 Task: Create a due date automation trigger when advanced on, on the tuesday of the week before a card is due add fields without custom field "Resume" set to a date not in this month at 11:00 AM.
Action: Mouse moved to (1001, 87)
Screenshot: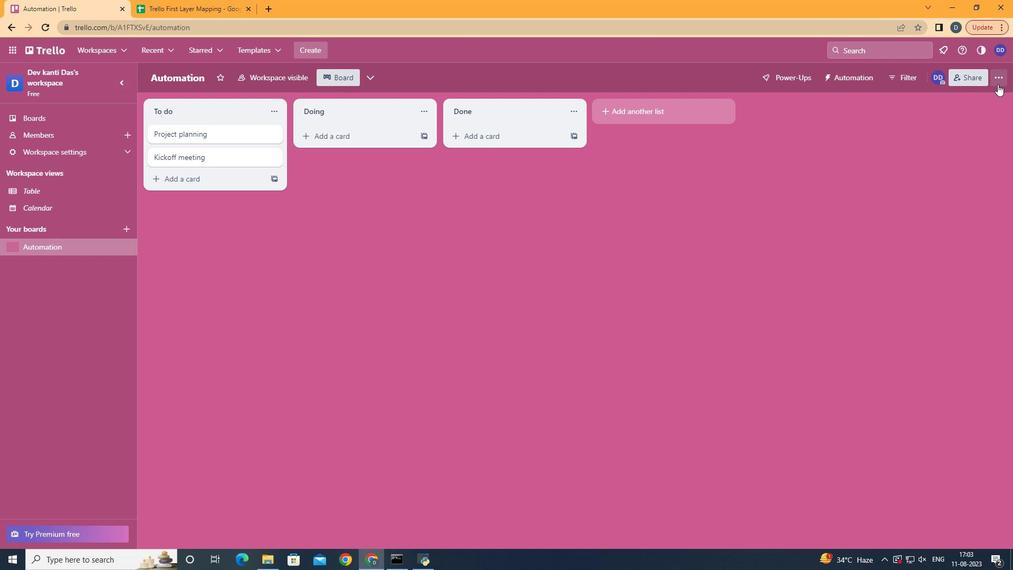 
Action: Mouse pressed left at (1001, 87)
Screenshot: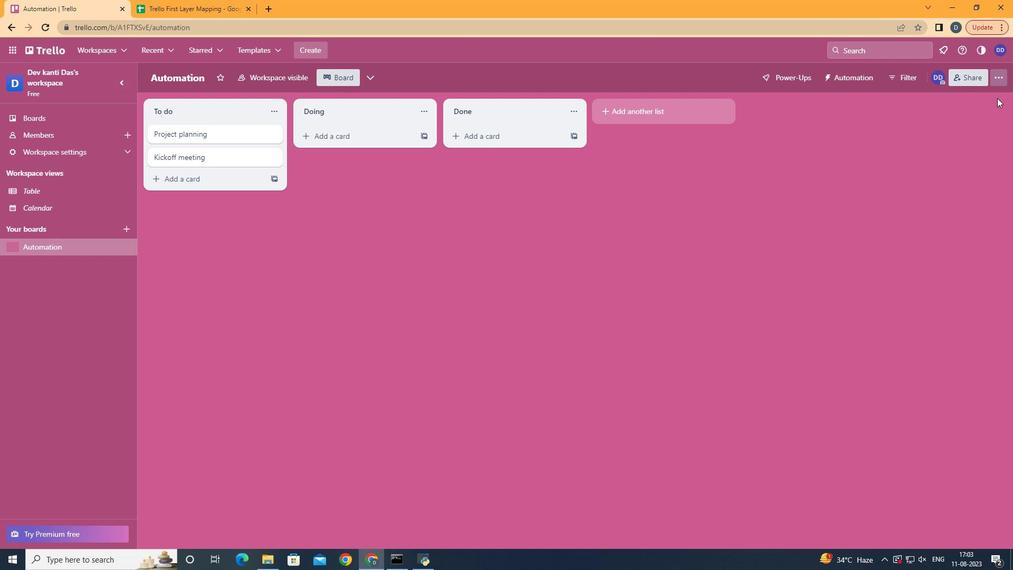 
Action: Mouse moved to (955, 218)
Screenshot: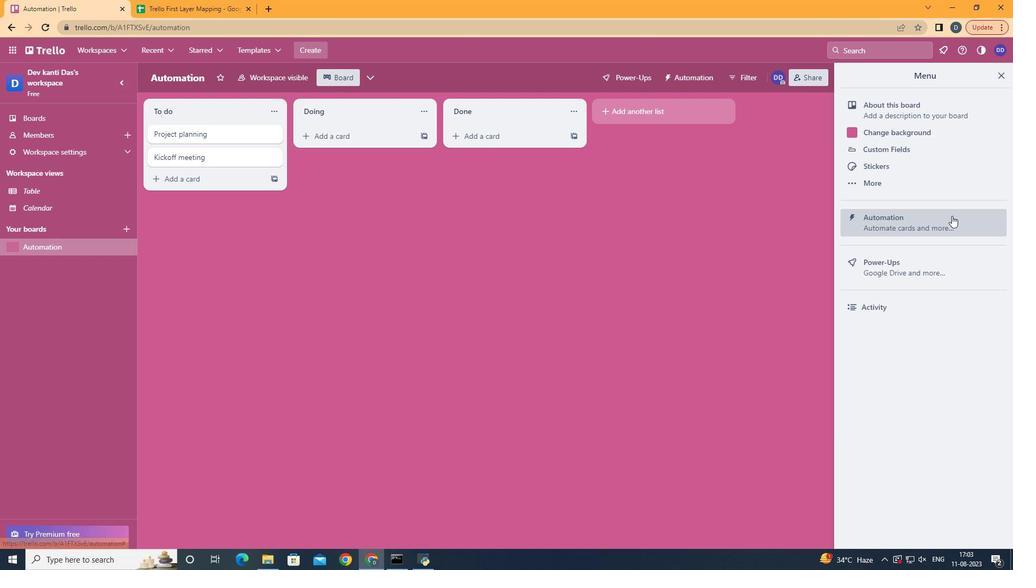 
Action: Mouse pressed left at (955, 218)
Screenshot: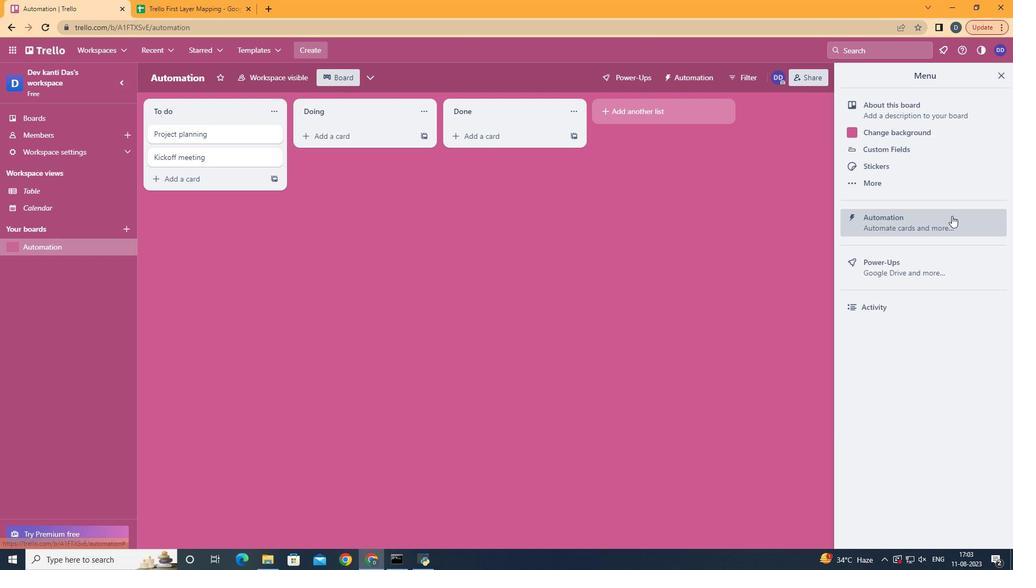 
Action: Mouse moved to (181, 220)
Screenshot: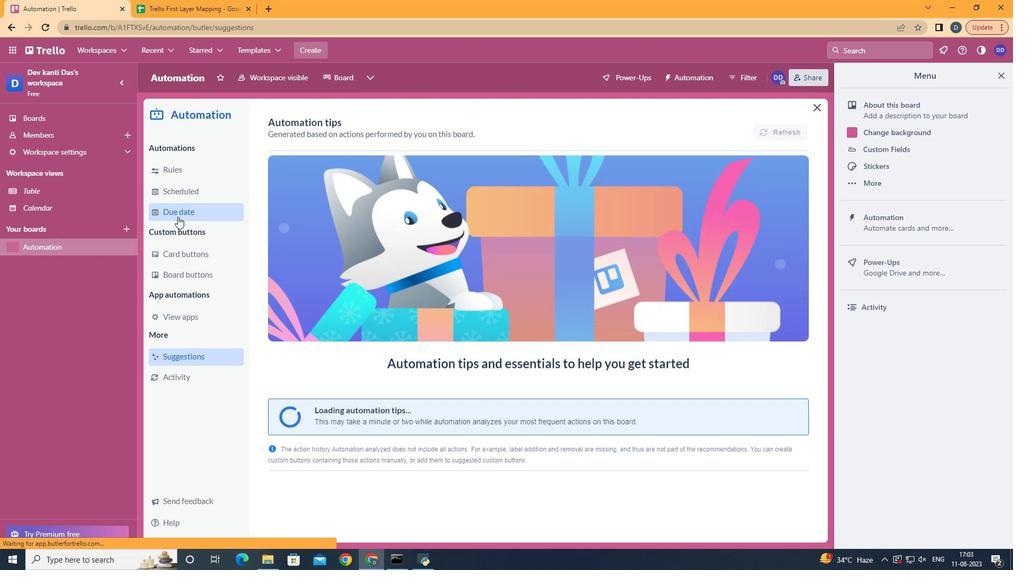 
Action: Mouse pressed left at (181, 220)
Screenshot: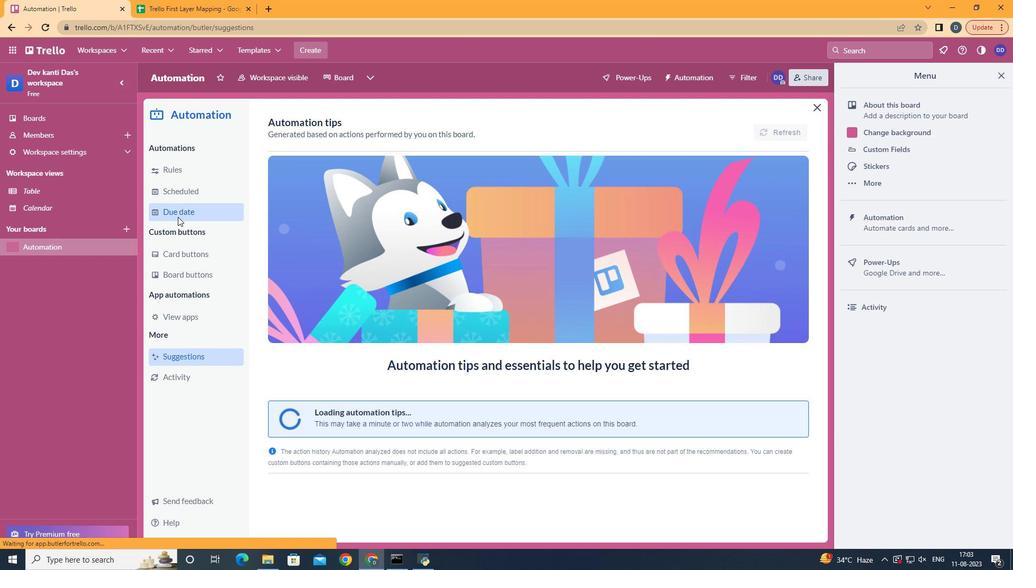 
Action: Mouse moved to (744, 130)
Screenshot: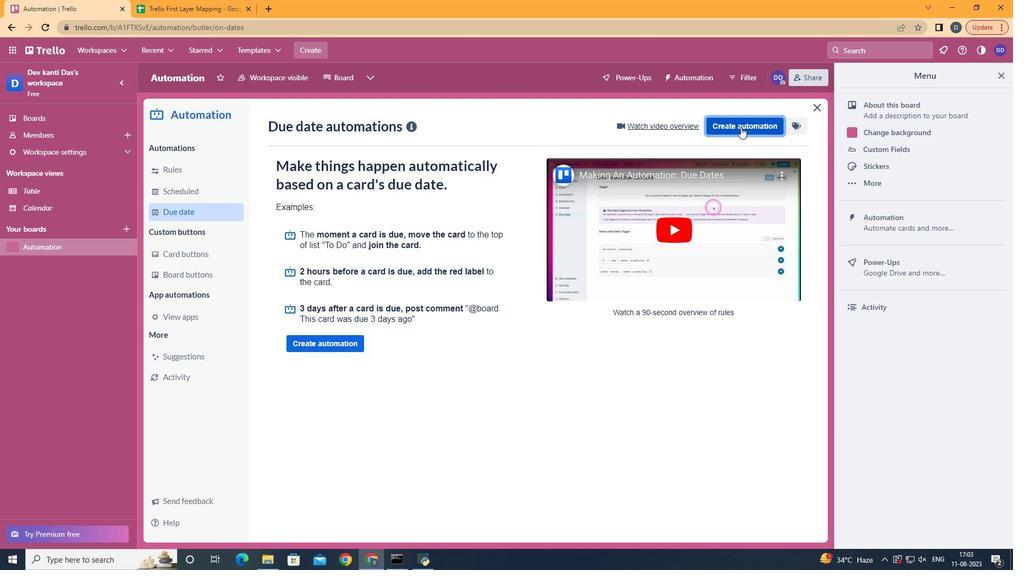 
Action: Mouse pressed left at (744, 130)
Screenshot: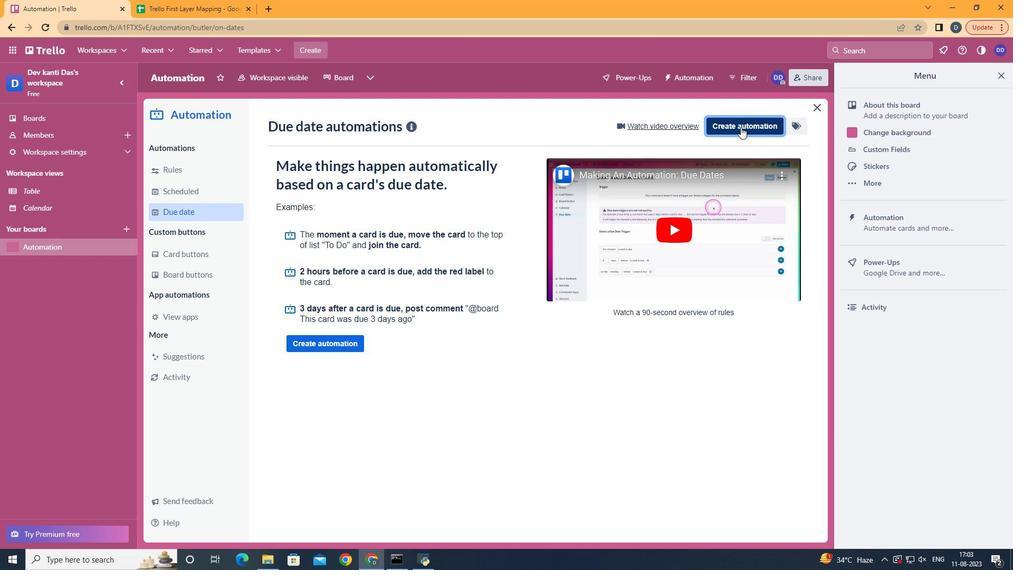 
Action: Mouse moved to (563, 234)
Screenshot: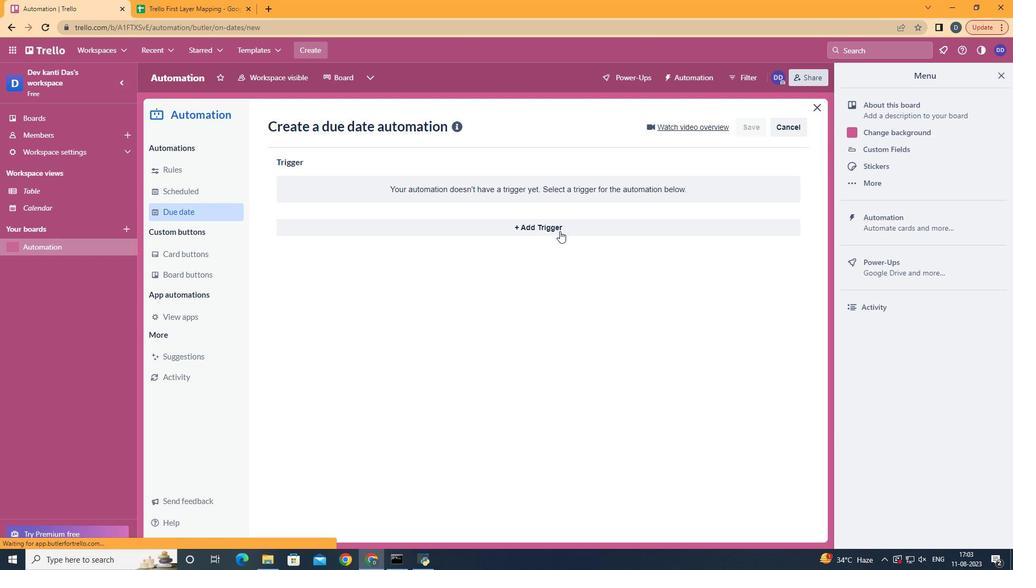 
Action: Mouse pressed left at (563, 234)
Screenshot: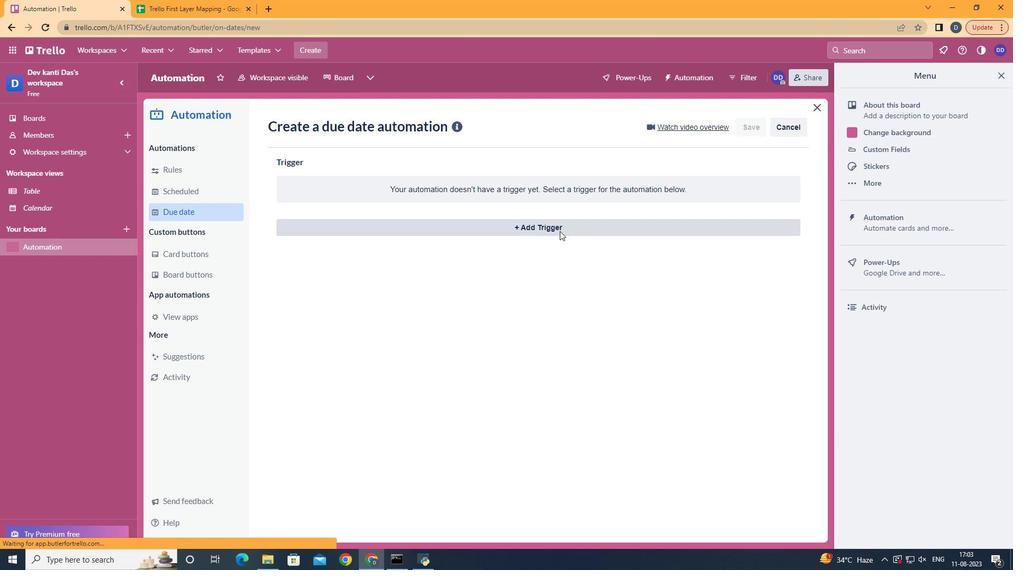 
Action: Mouse moved to (354, 302)
Screenshot: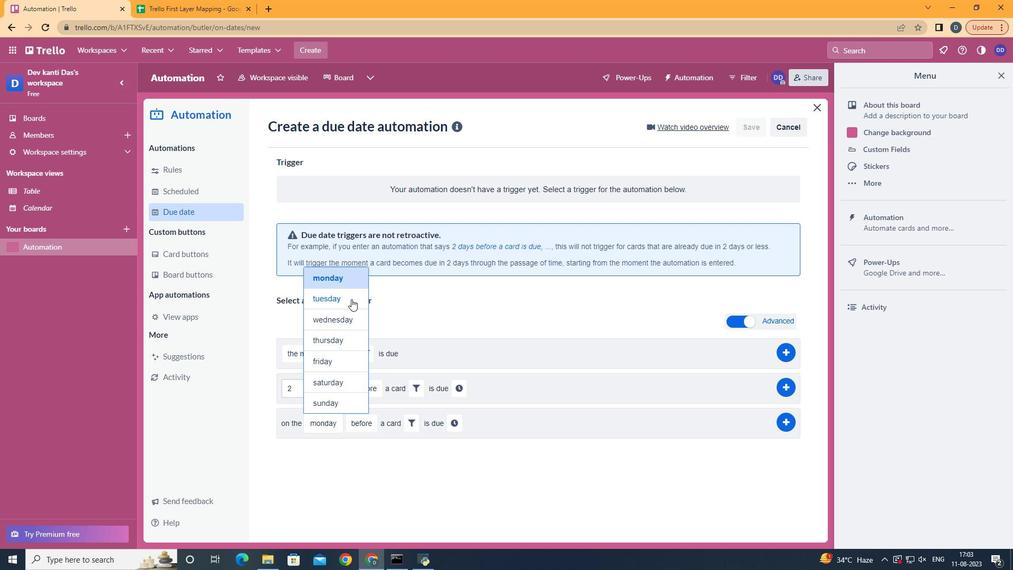 
Action: Mouse pressed left at (354, 302)
Screenshot: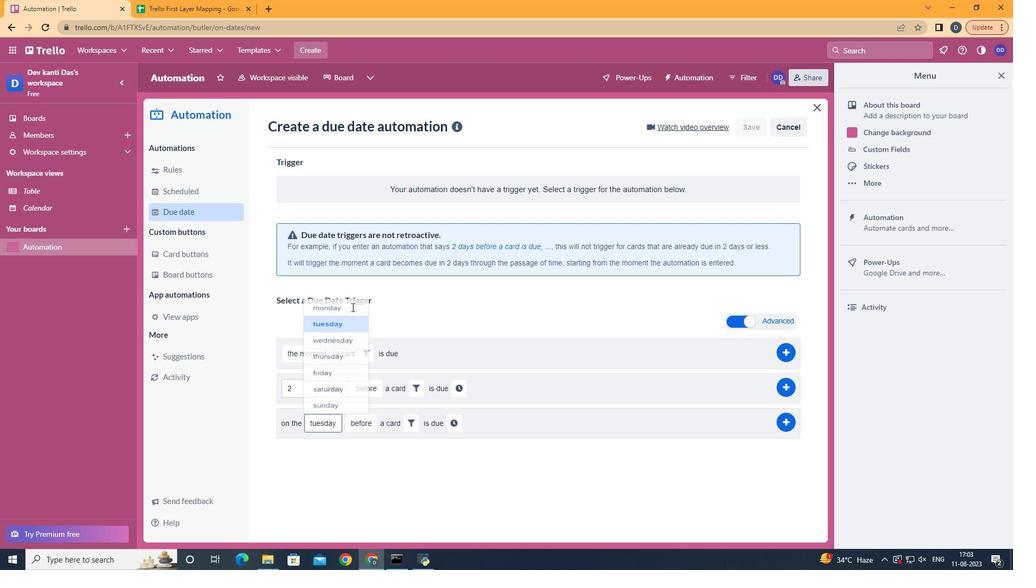
Action: Mouse moved to (384, 504)
Screenshot: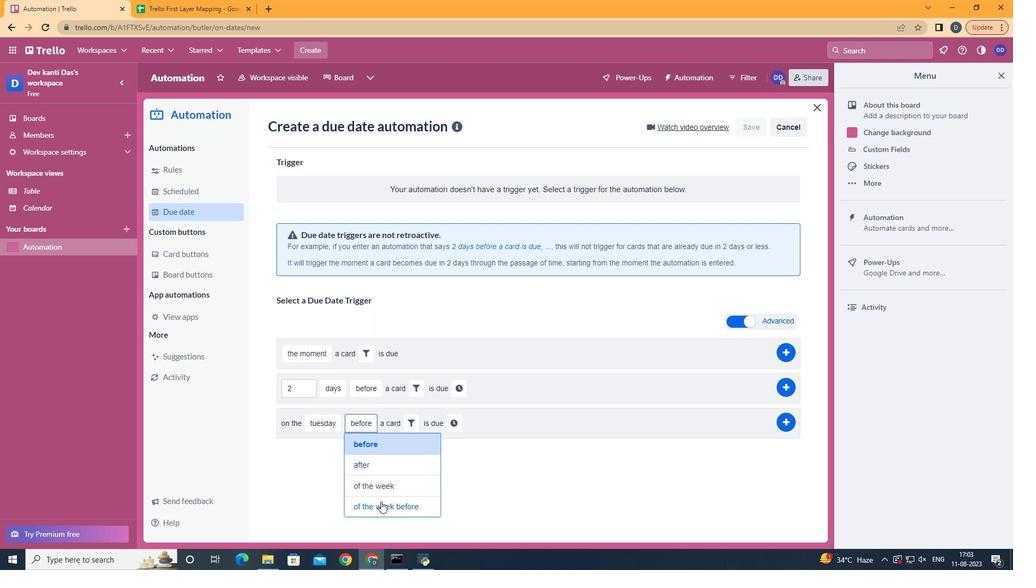 
Action: Mouse pressed left at (384, 504)
Screenshot: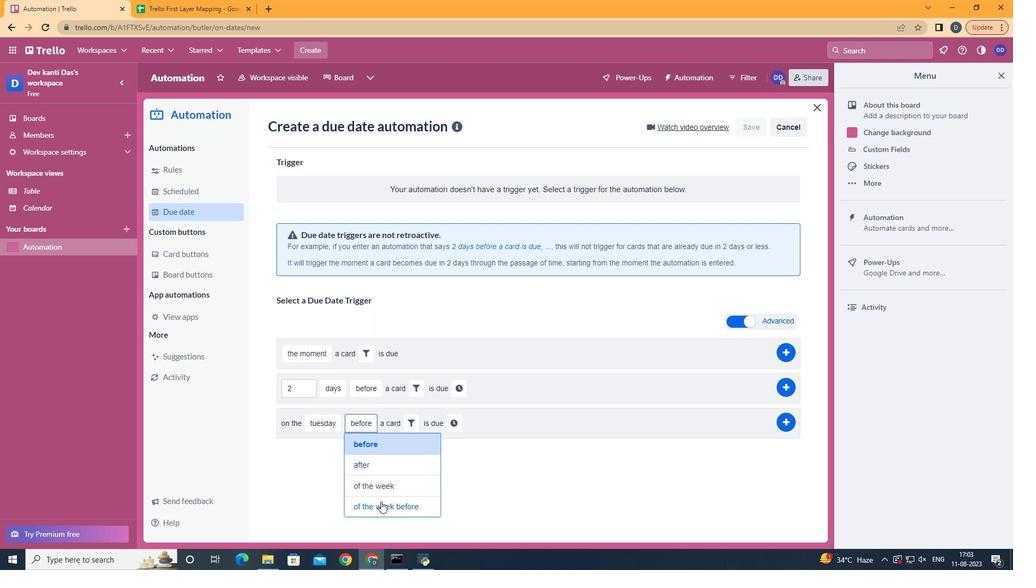 
Action: Mouse moved to (464, 426)
Screenshot: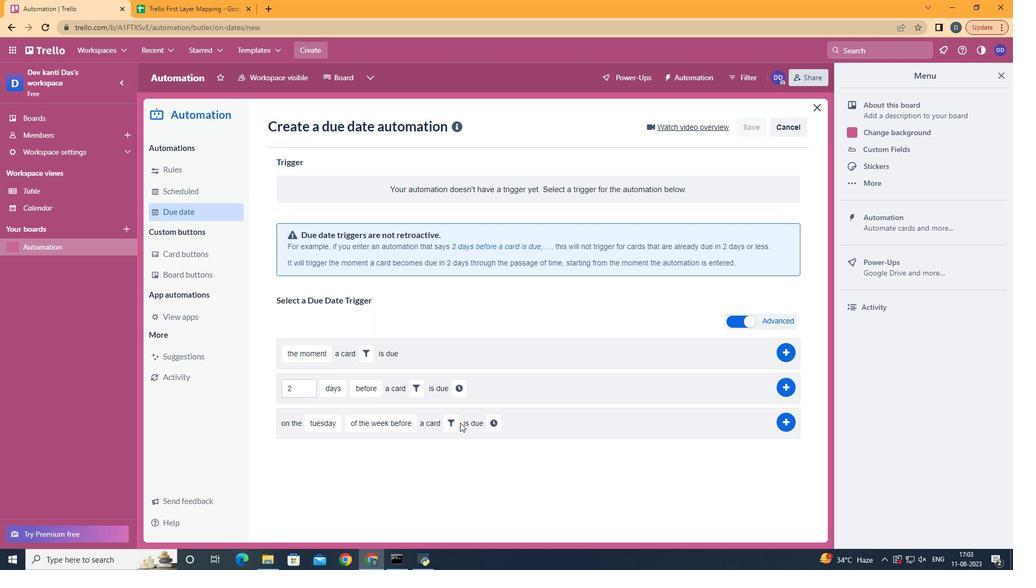 
Action: Mouse pressed left at (464, 426)
Screenshot: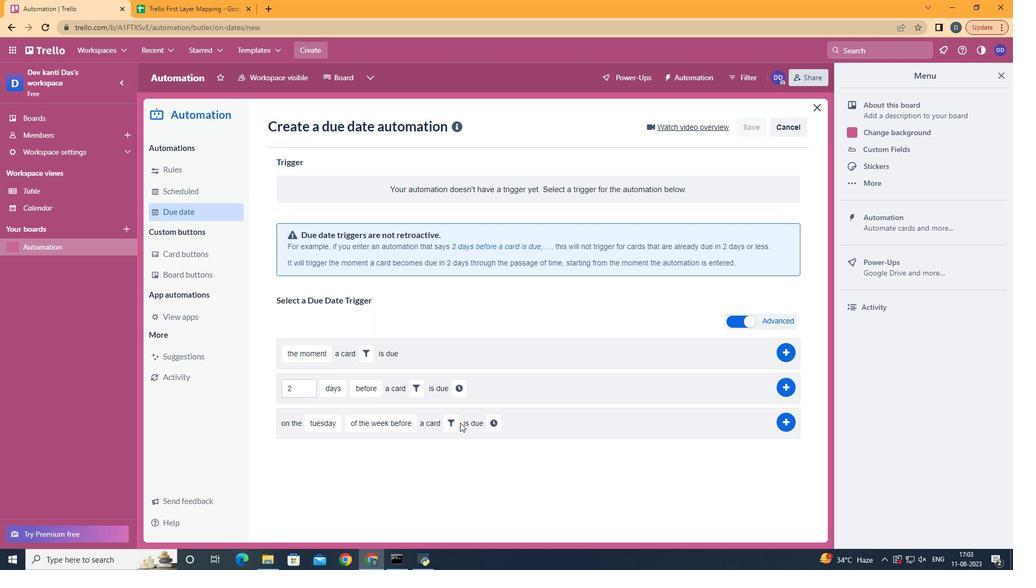 
Action: Mouse moved to (459, 426)
Screenshot: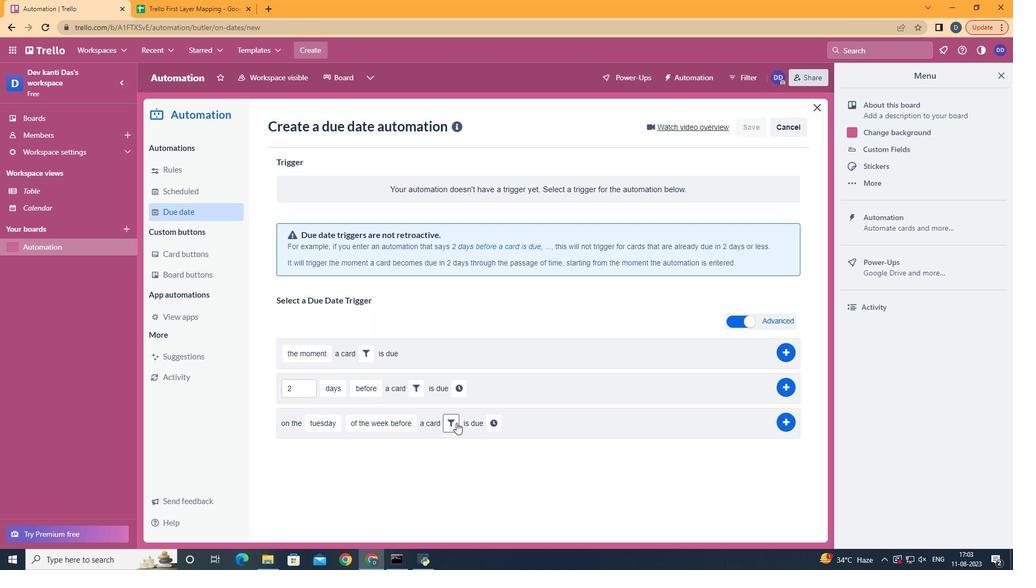 
Action: Mouse pressed left at (459, 426)
Screenshot: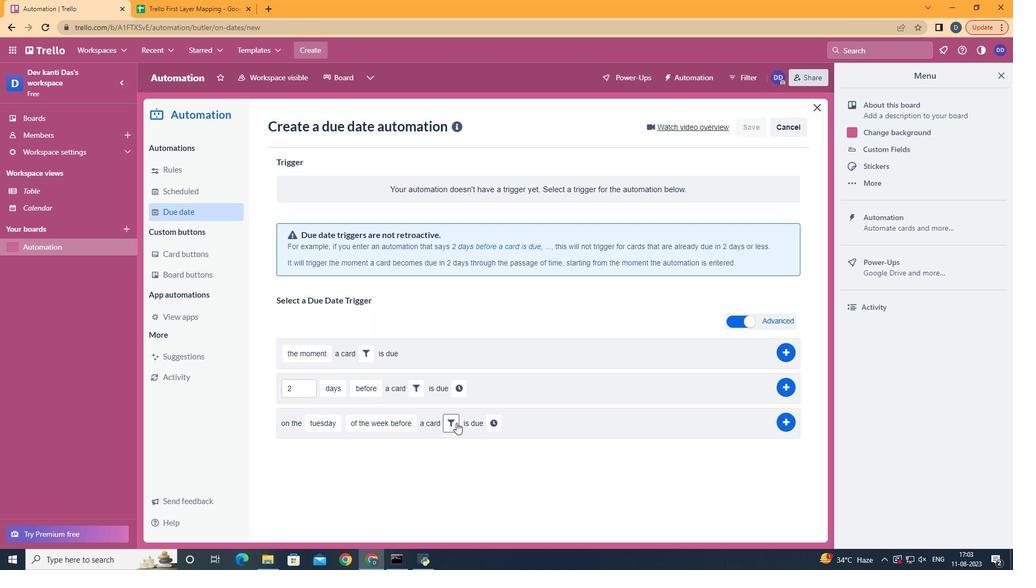 
Action: Mouse moved to (623, 457)
Screenshot: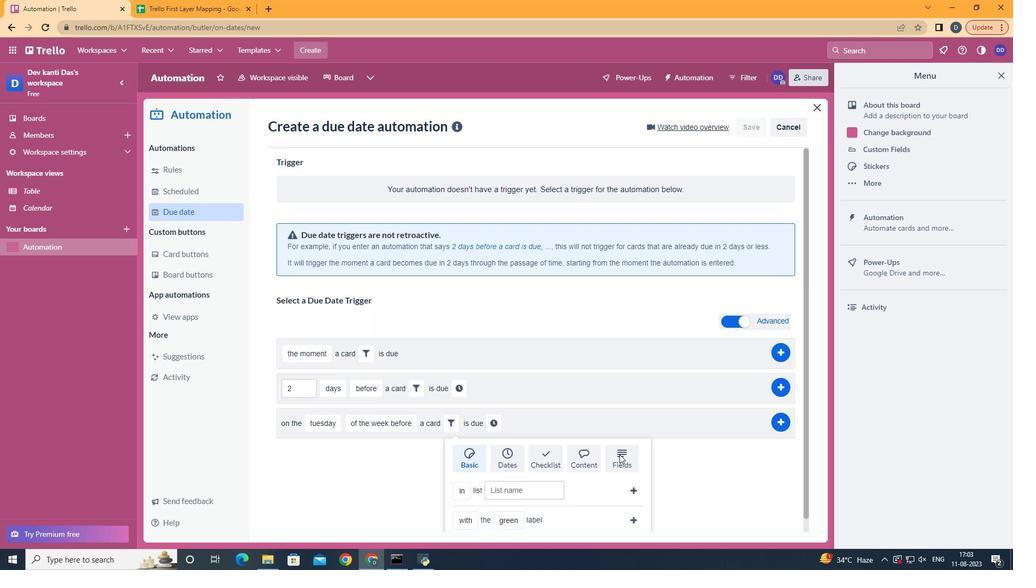 
Action: Mouse pressed left at (623, 457)
Screenshot: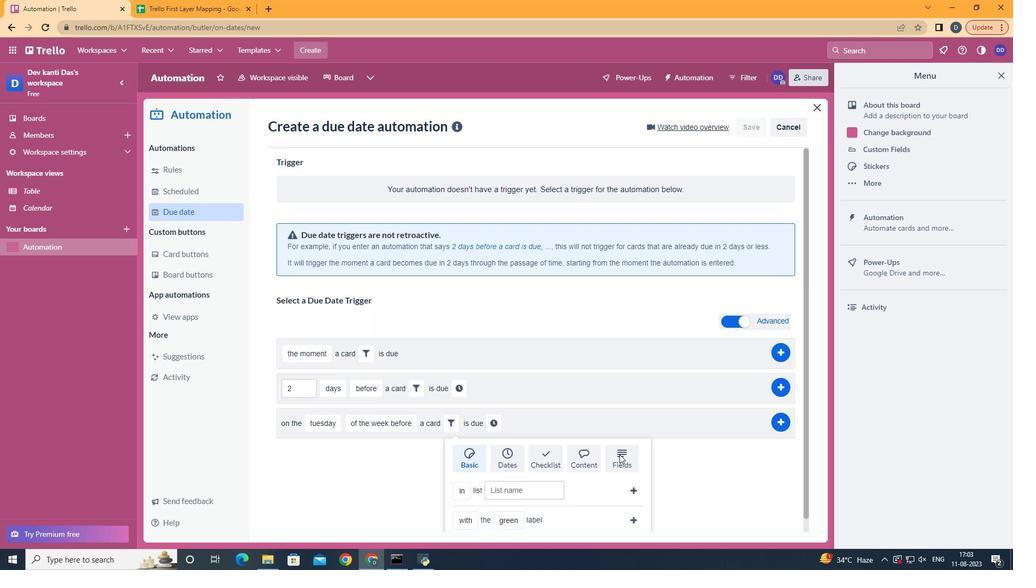 
Action: Mouse moved to (628, 456)
Screenshot: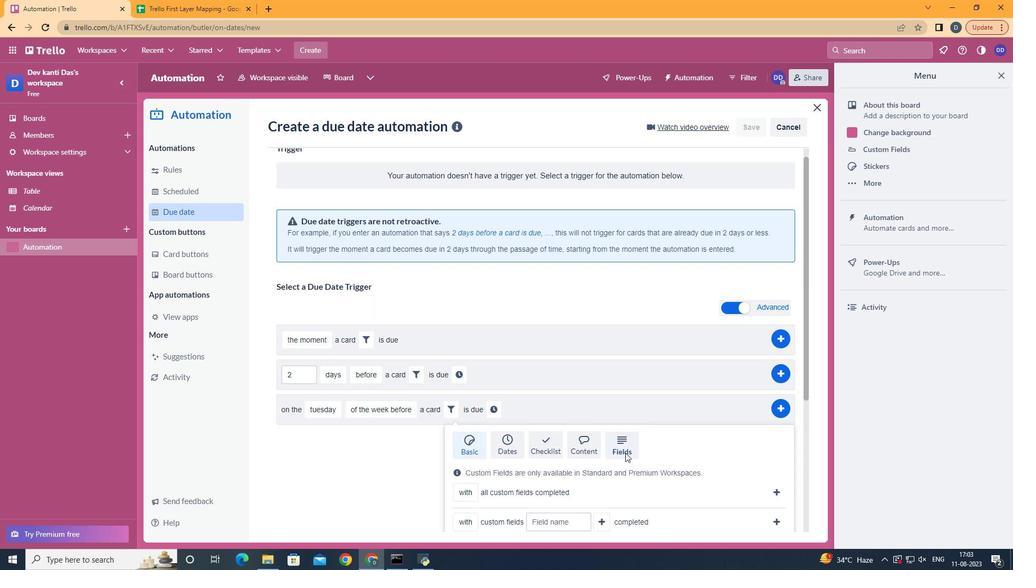 
Action: Mouse scrolled (628, 455) with delta (0, 0)
Screenshot: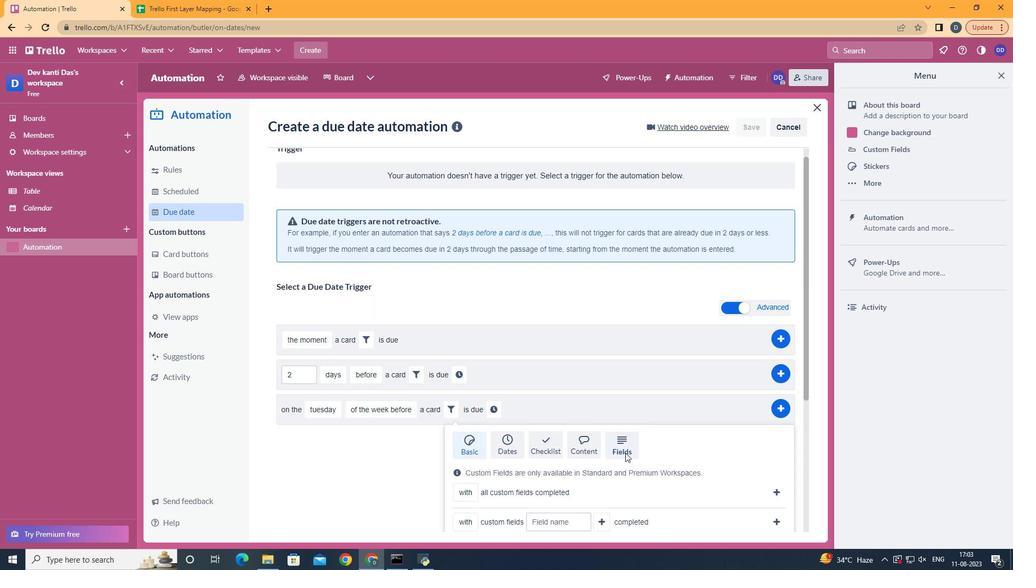 
Action: Mouse scrolled (628, 455) with delta (0, 0)
Screenshot: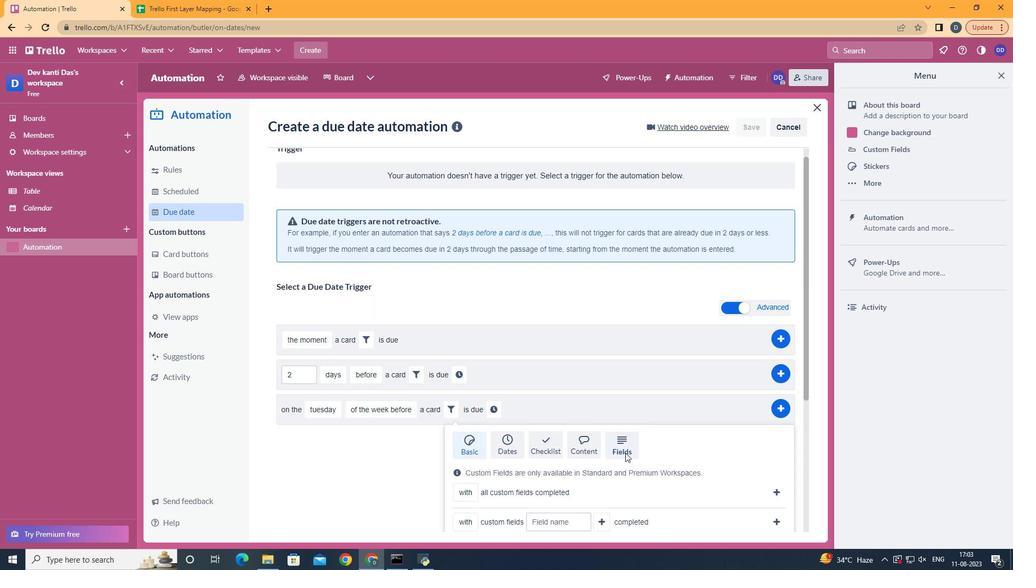 
Action: Mouse scrolled (628, 455) with delta (0, 0)
Screenshot: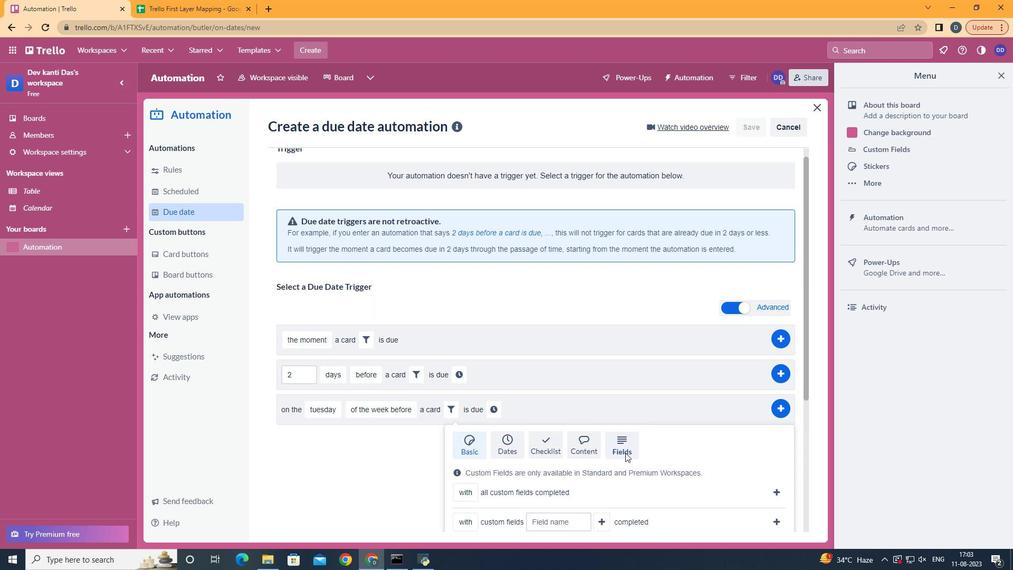 
Action: Mouse scrolled (628, 455) with delta (0, 0)
Screenshot: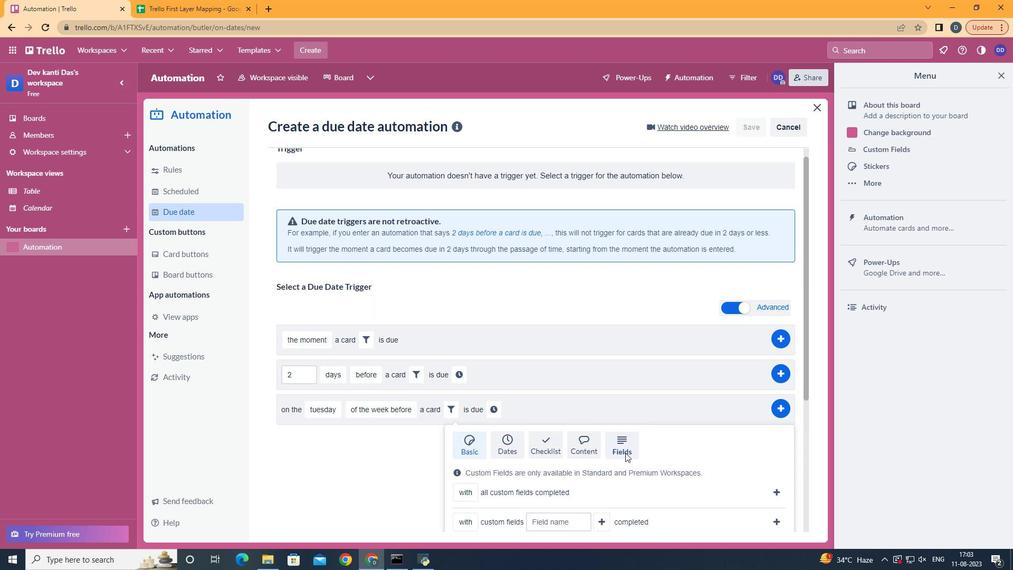 
Action: Mouse moved to (484, 512)
Screenshot: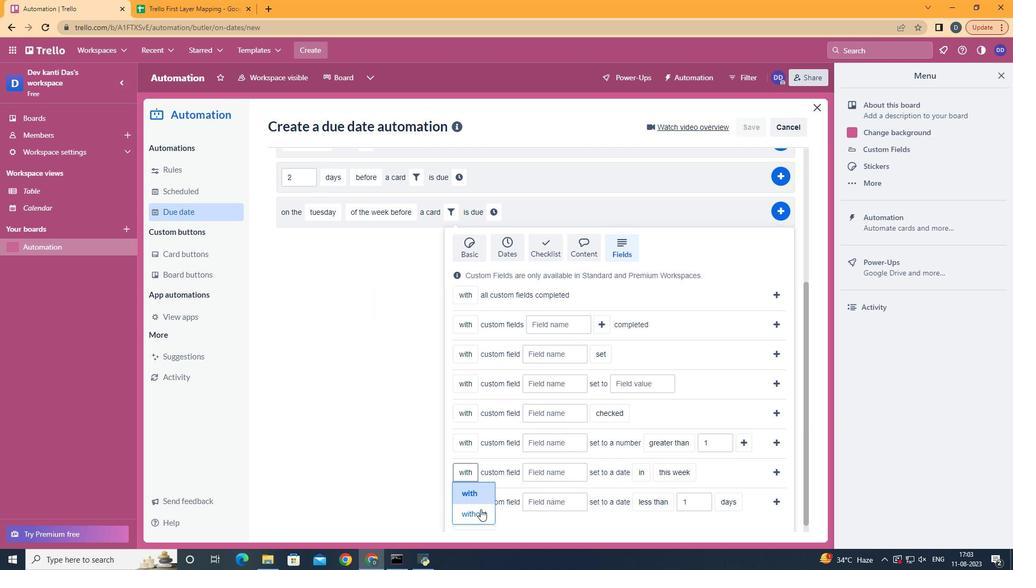 
Action: Mouse pressed left at (484, 512)
Screenshot: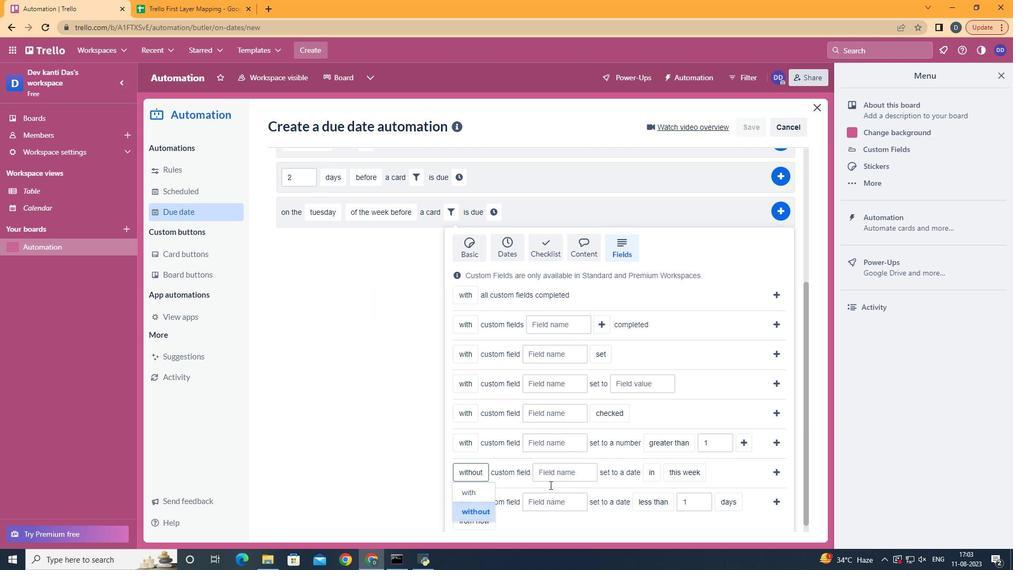 
Action: Mouse moved to (558, 477)
Screenshot: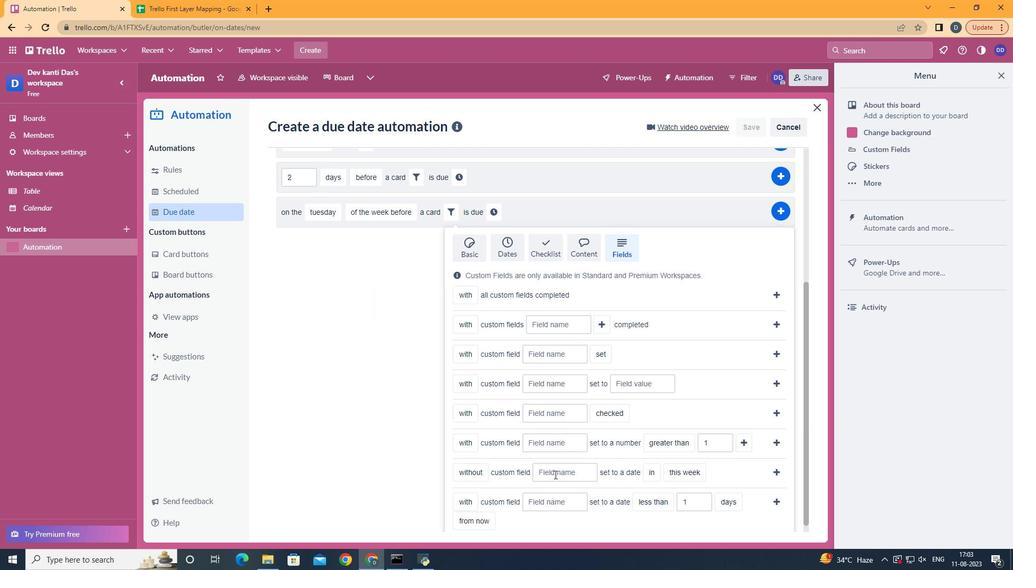 
Action: Mouse pressed left at (558, 477)
Screenshot: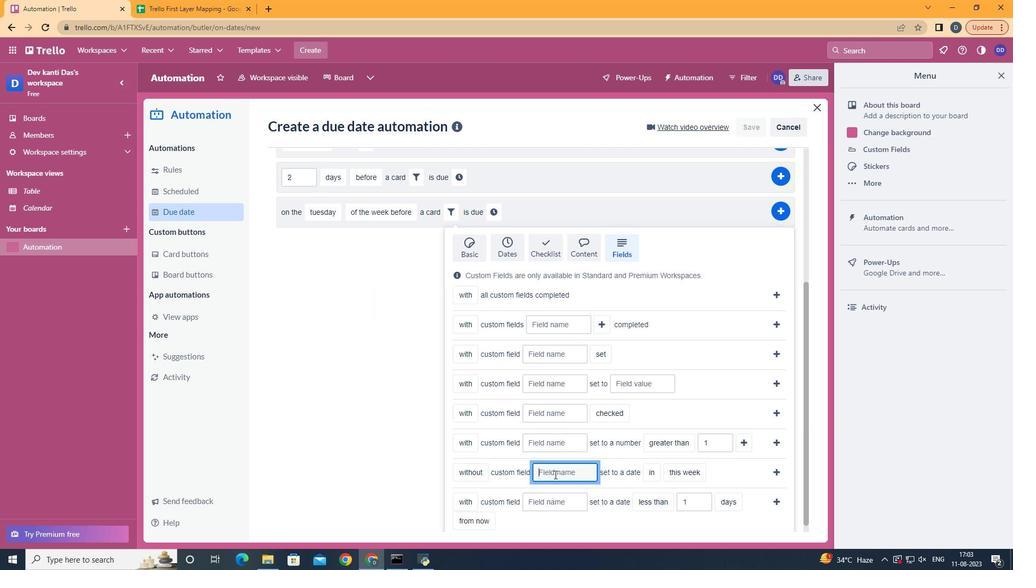 
Action: Key pressed <Key.shift>Resume
Screenshot: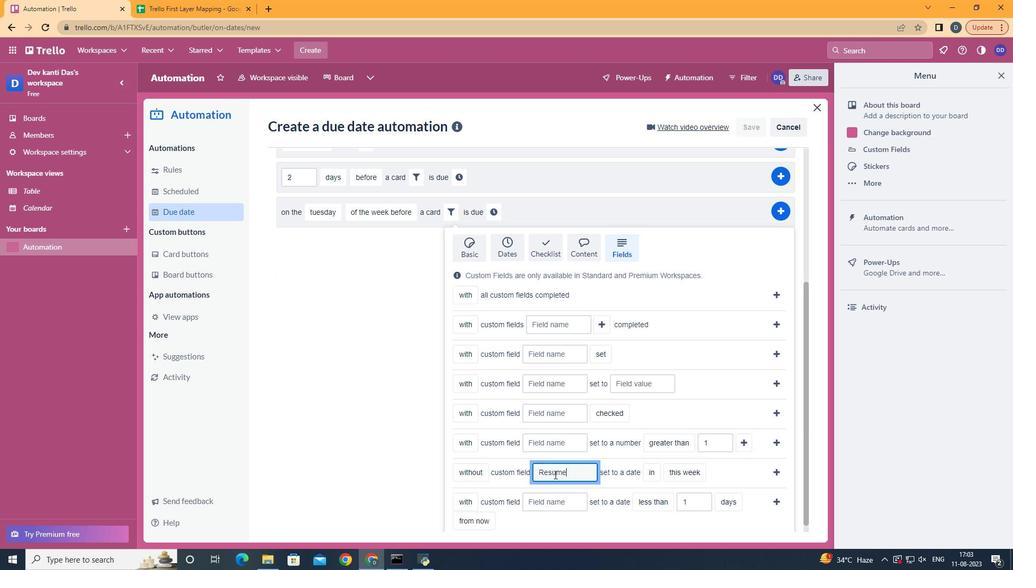 
Action: Mouse moved to (658, 520)
Screenshot: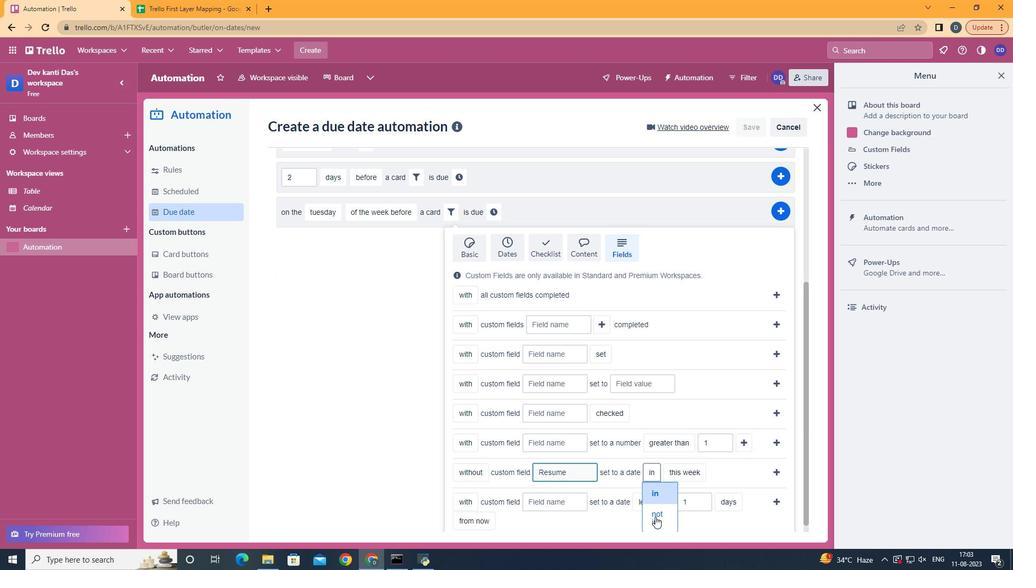 
Action: Mouse pressed left at (658, 520)
Screenshot: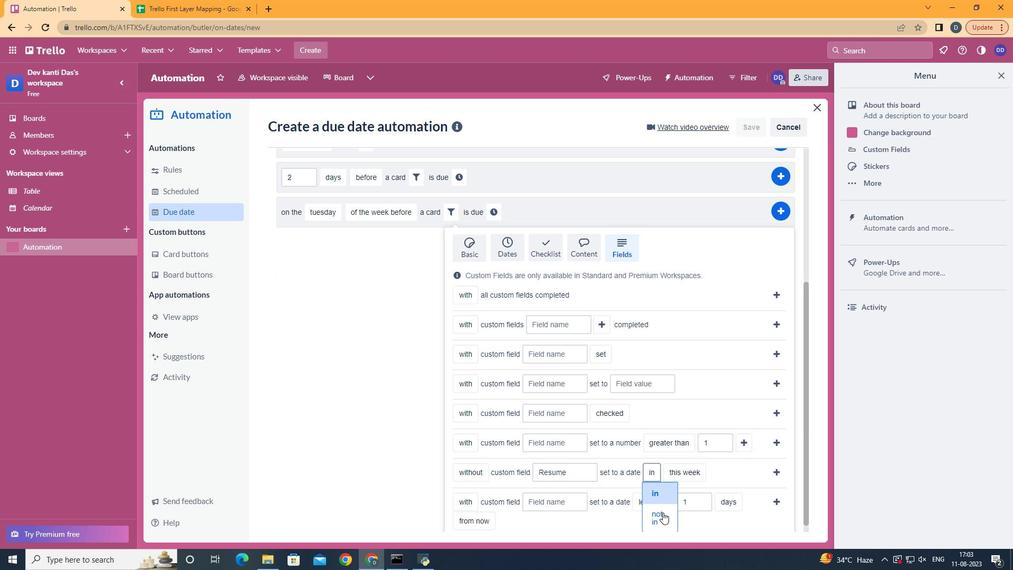 
Action: Mouse moved to (695, 513)
Screenshot: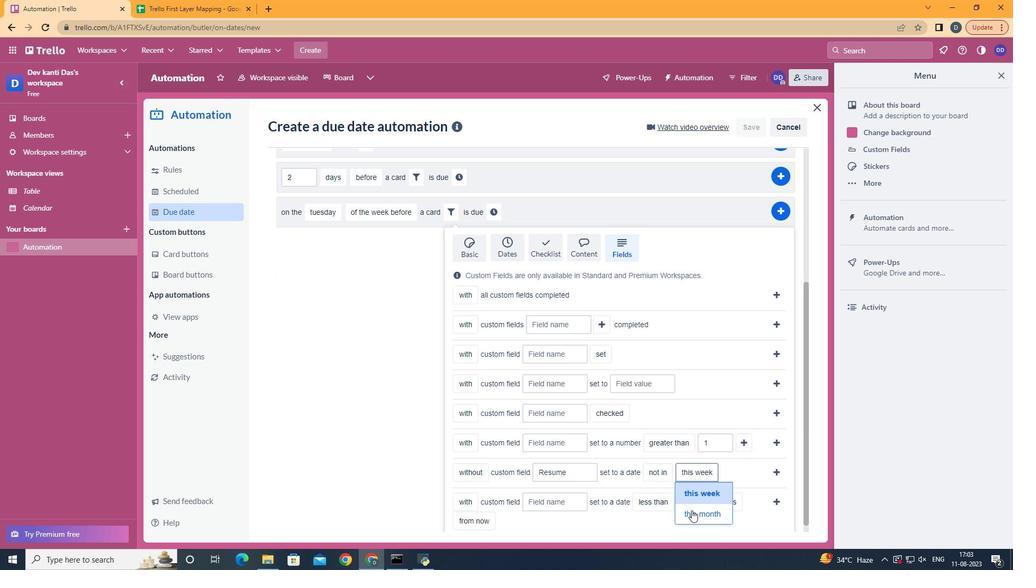 
Action: Mouse pressed left at (695, 513)
Screenshot: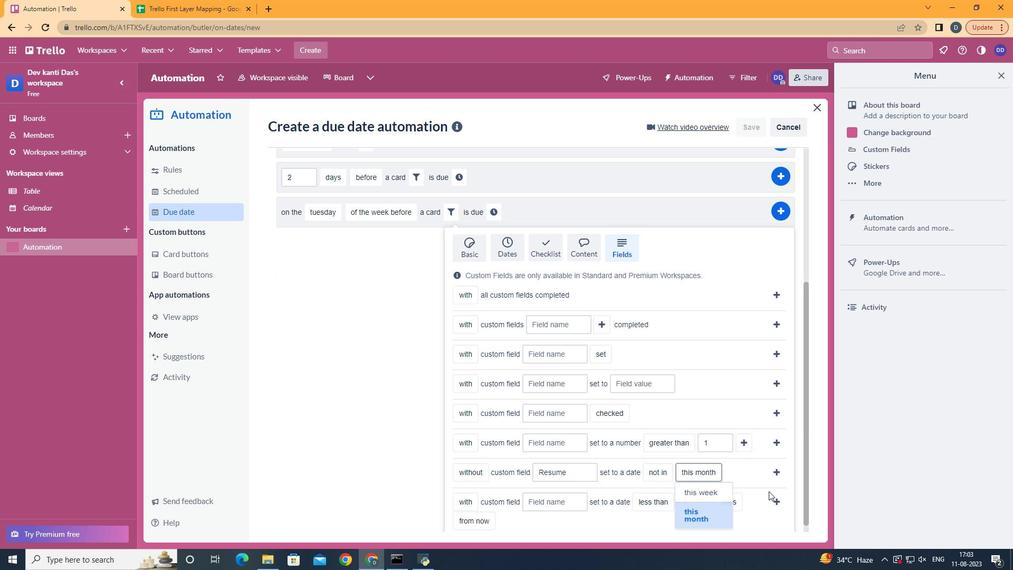 
Action: Mouse moved to (779, 477)
Screenshot: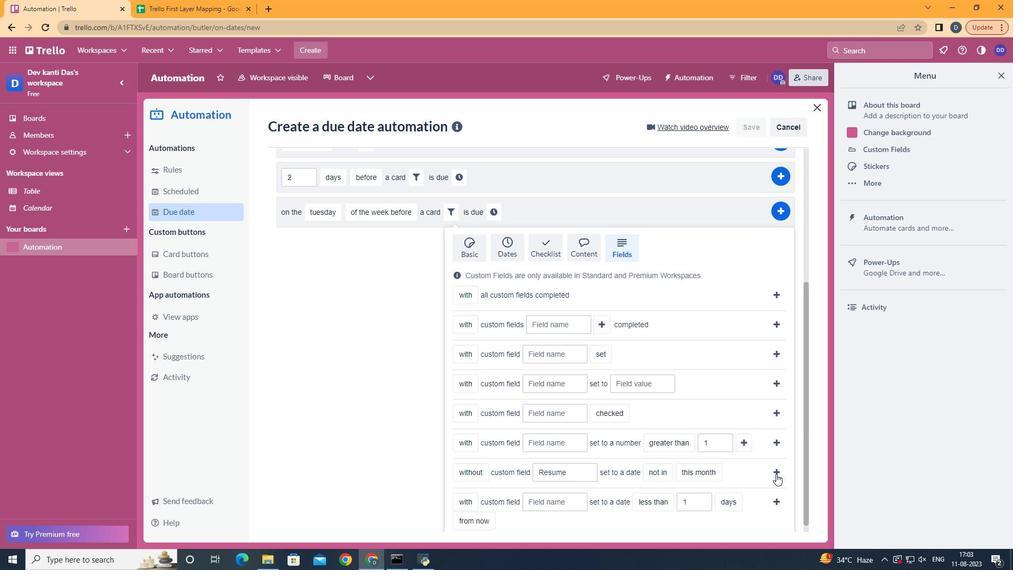 
Action: Mouse pressed left at (779, 477)
Screenshot: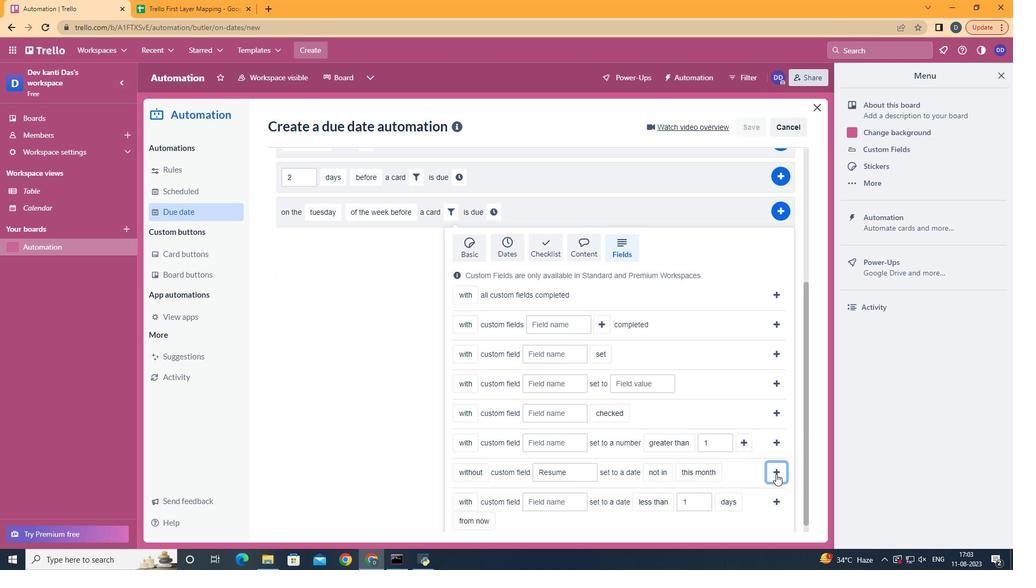 
Action: Mouse moved to (728, 426)
Screenshot: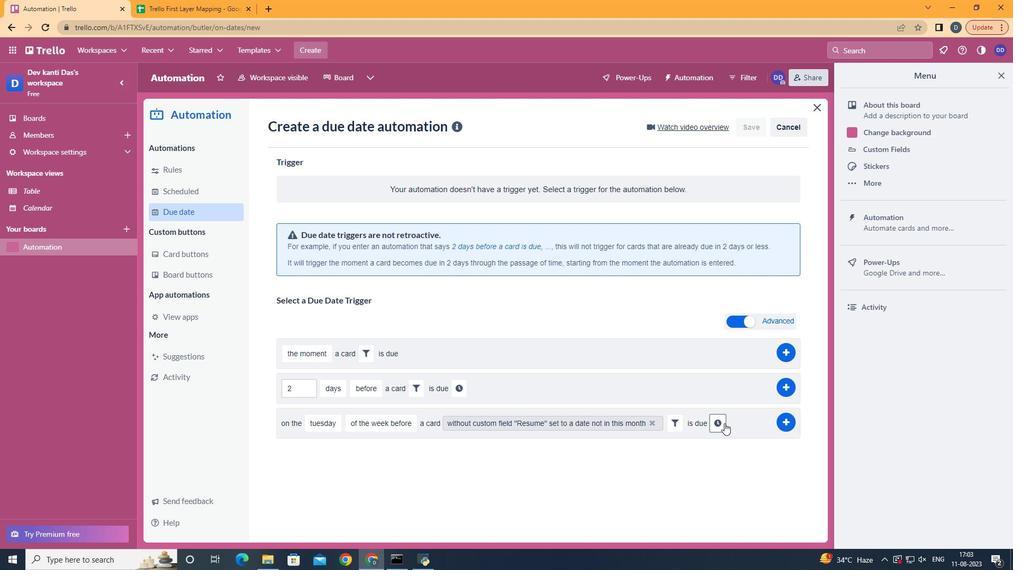 
Action: Mouse pressed left at (728, 426)
Screenshot: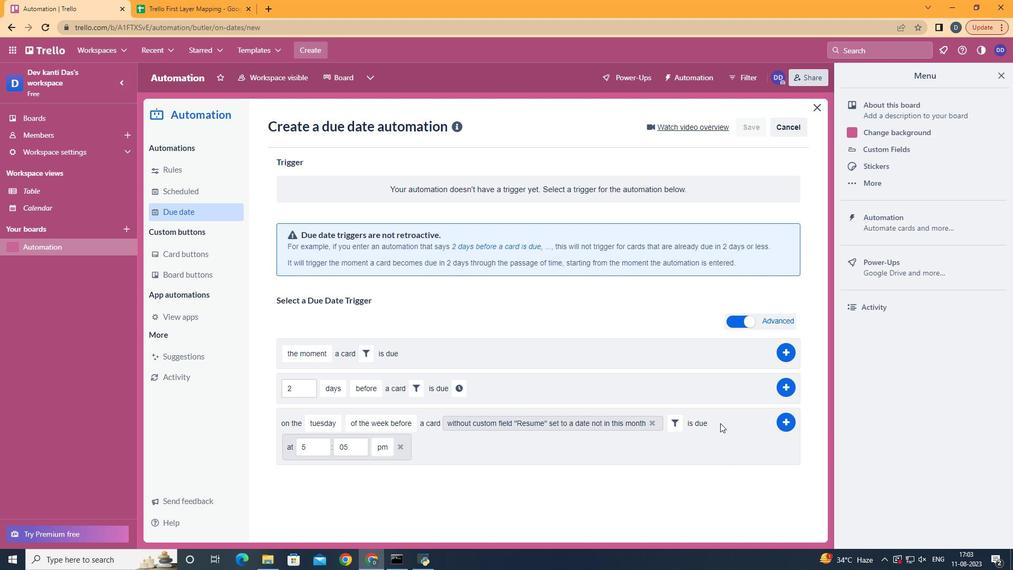 
Action: Mouse moved to (317, 447)
Screenshot: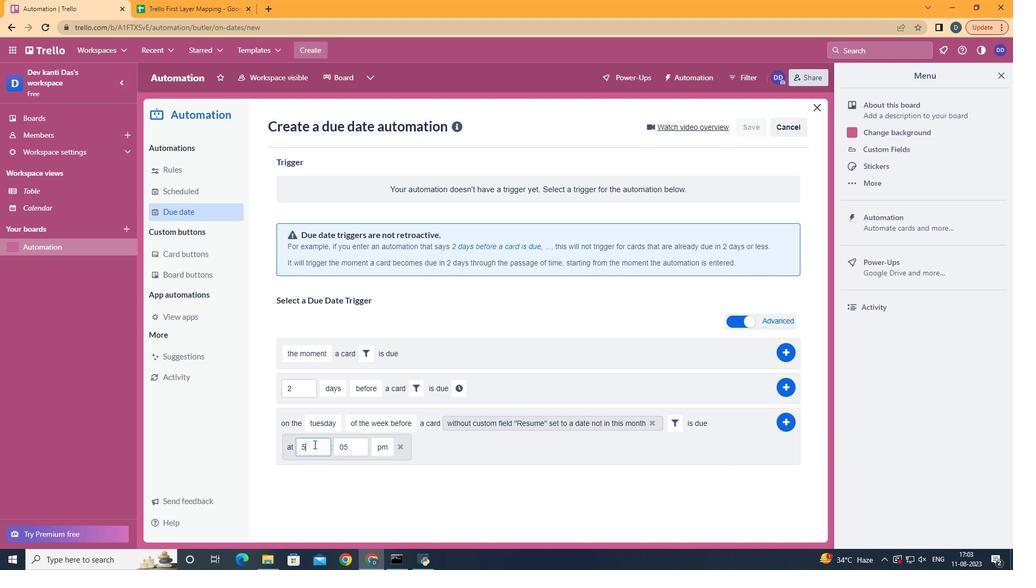 
Action: Mouse pressed left at (317, 447)
Screenshot: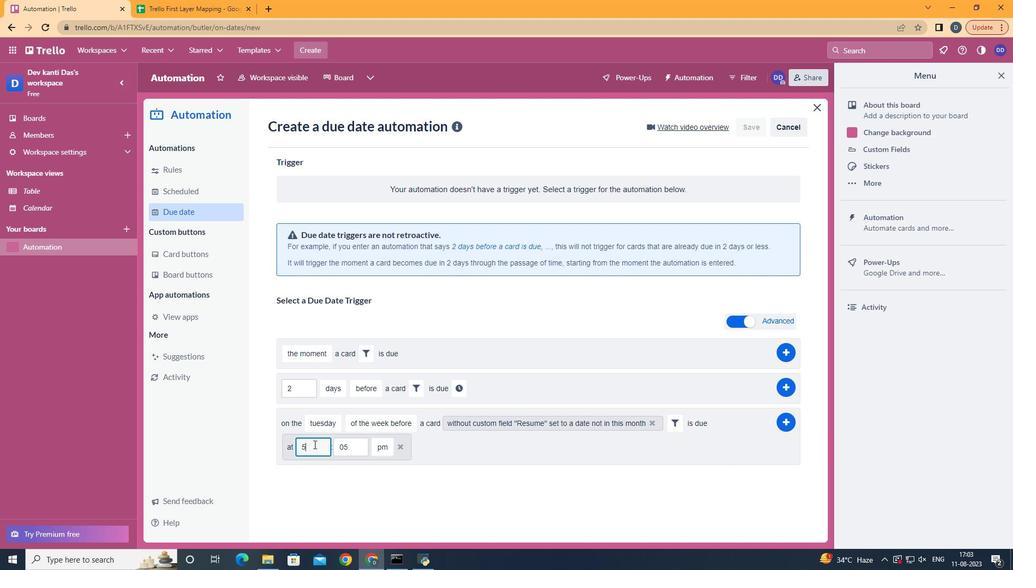 
Action: Mouse moved to (317, 447)
Screenshot: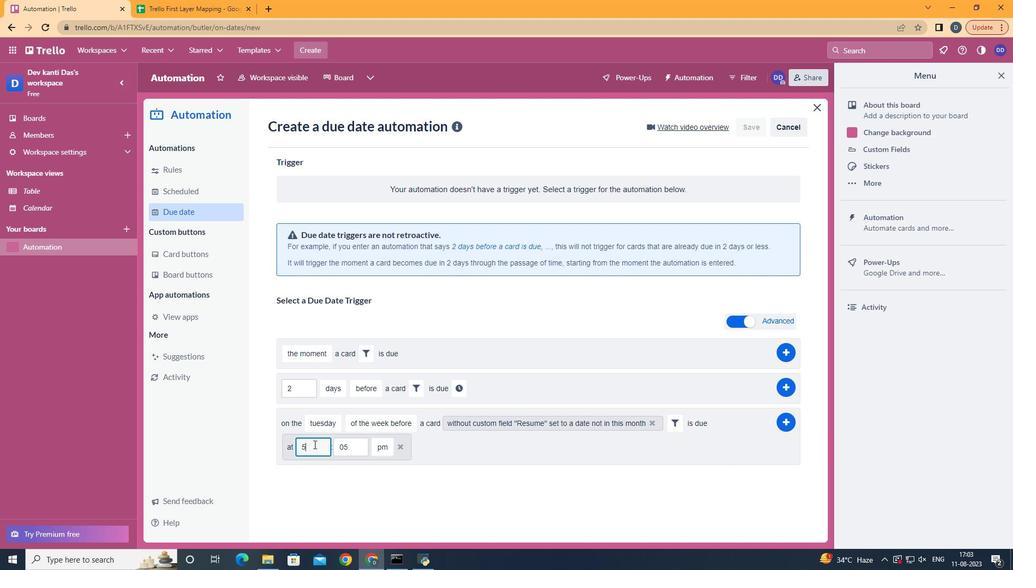 
Action: Key pressed <Key.backspace>11
Screenshot: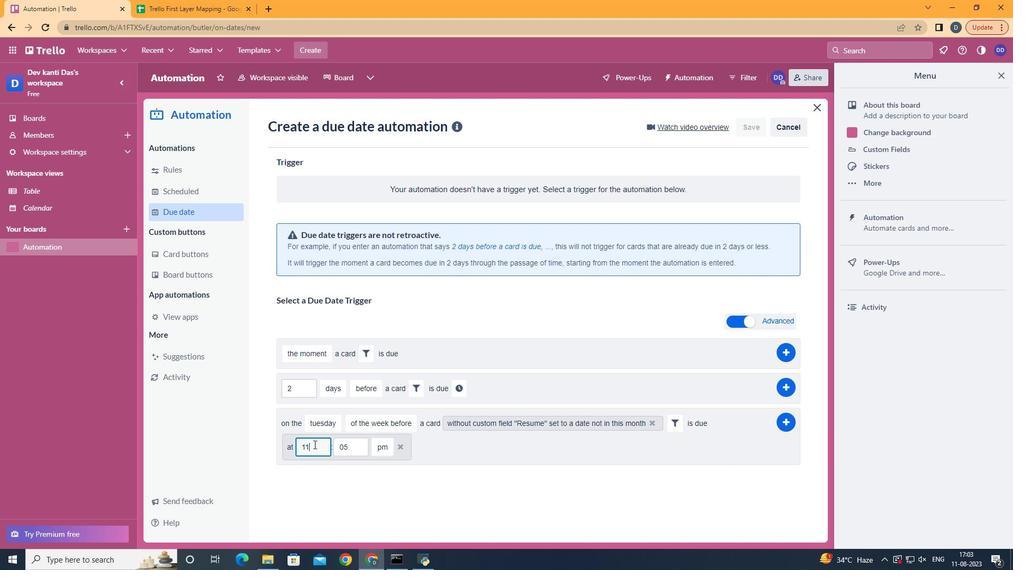 
Action: Mouse moved to (364, 454)
Screenshot: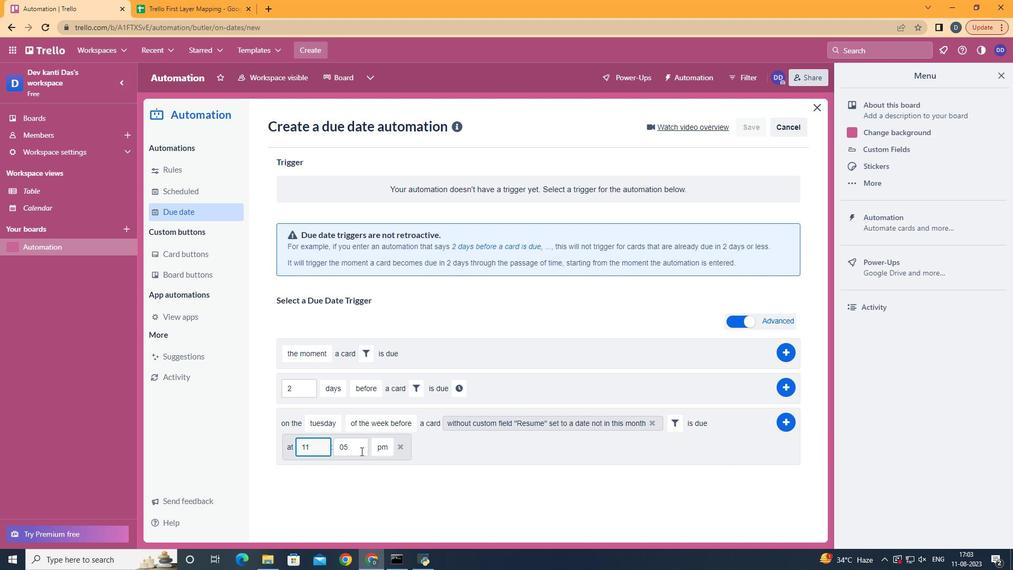 
Action: Mouse pressed left at (364, 454)
Screenshot: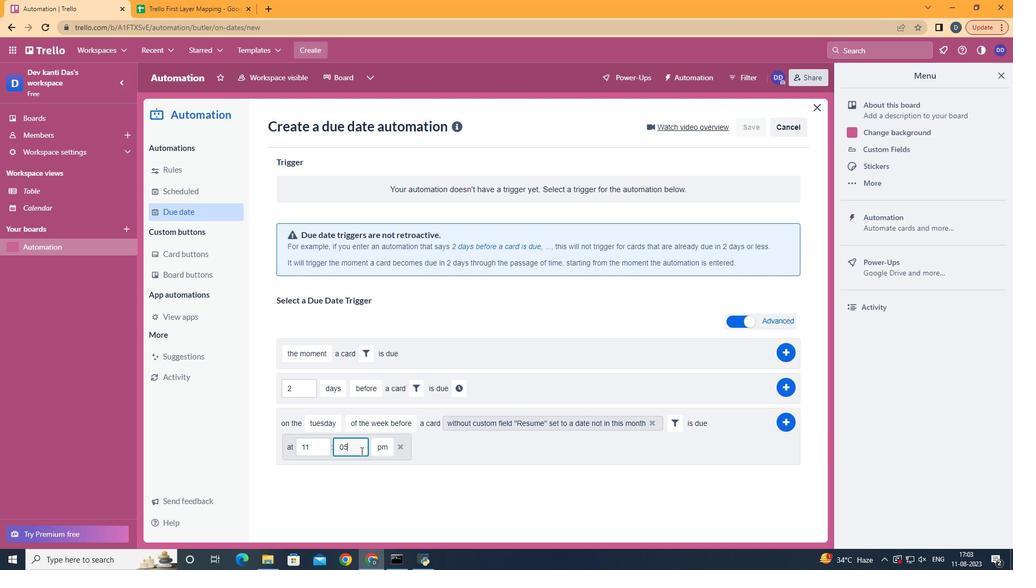 
Action: Key pressed <Key.backspace>0
Screenshot: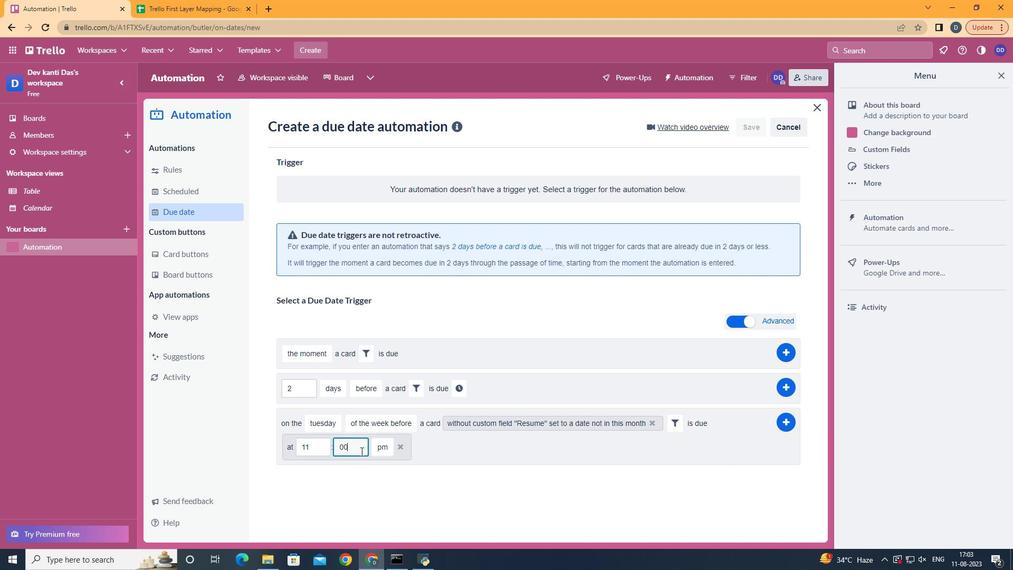 
Action: Mouse moved to (387, 471)
Screenshot: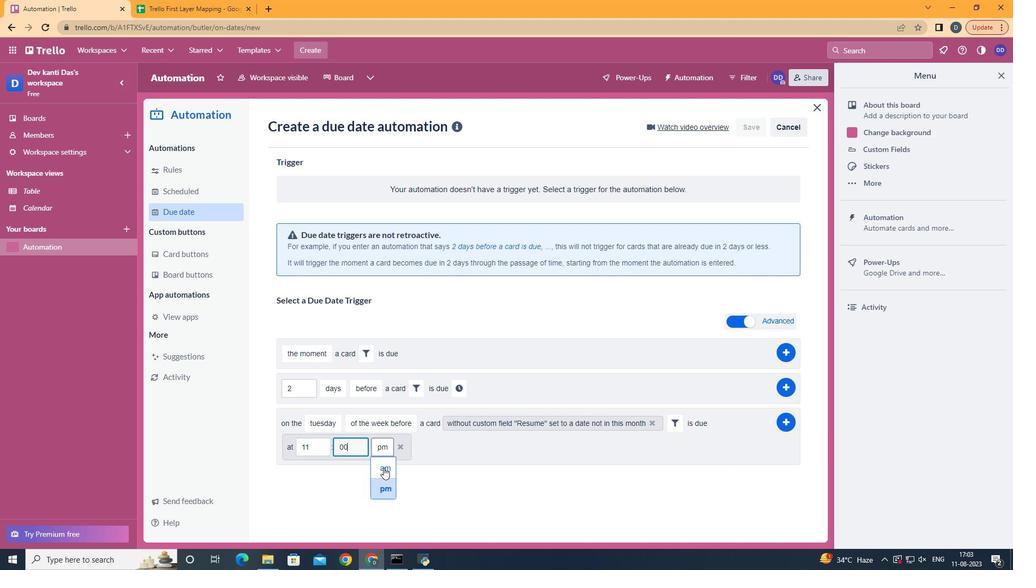 
Action: Mouse pressed left at (387, 471)
Screenshot: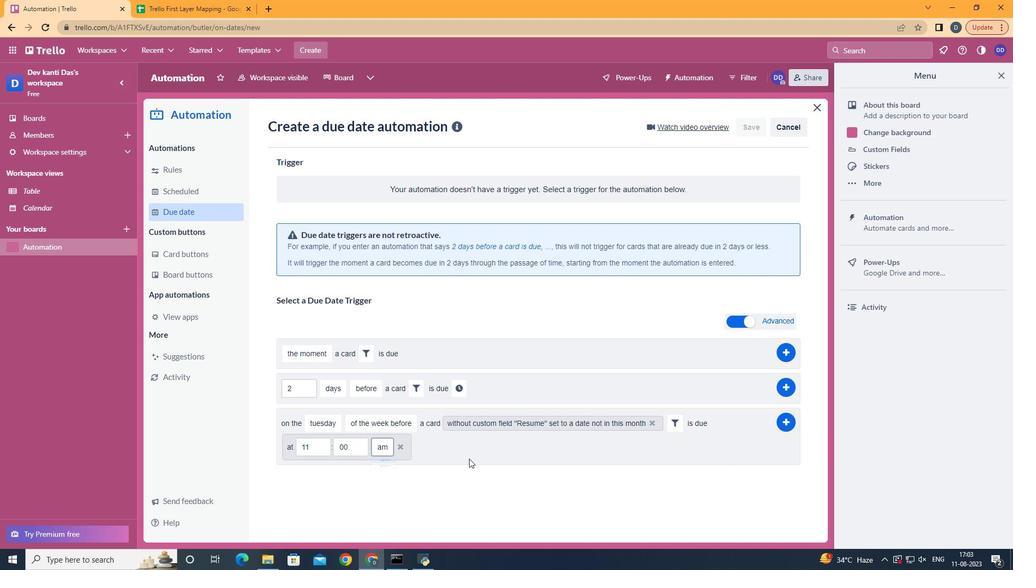 
Action: Mouse moved to (785, 428)
Screenshot: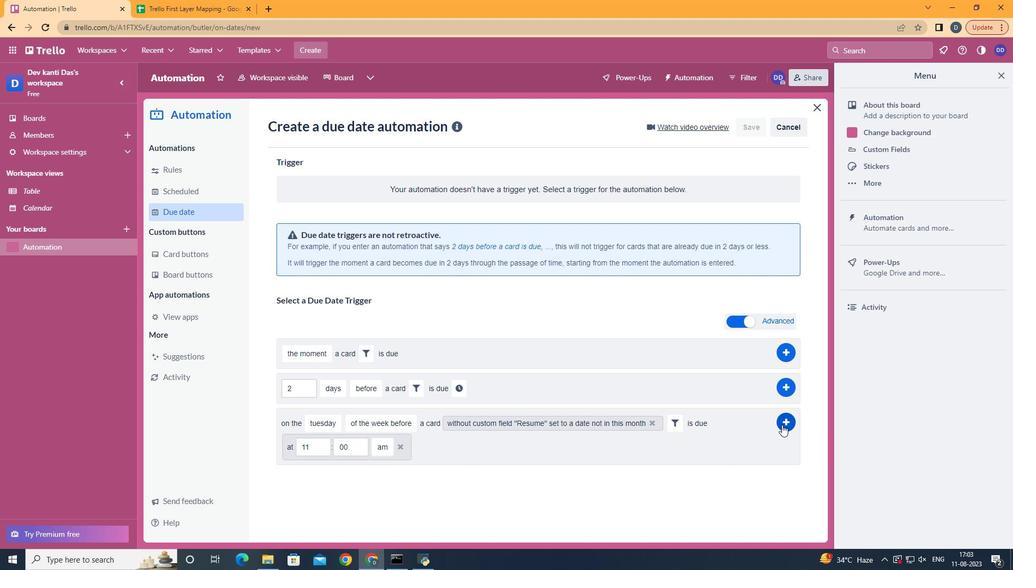 
Action: Mouse pressed left at (785, 428)
Screenshot: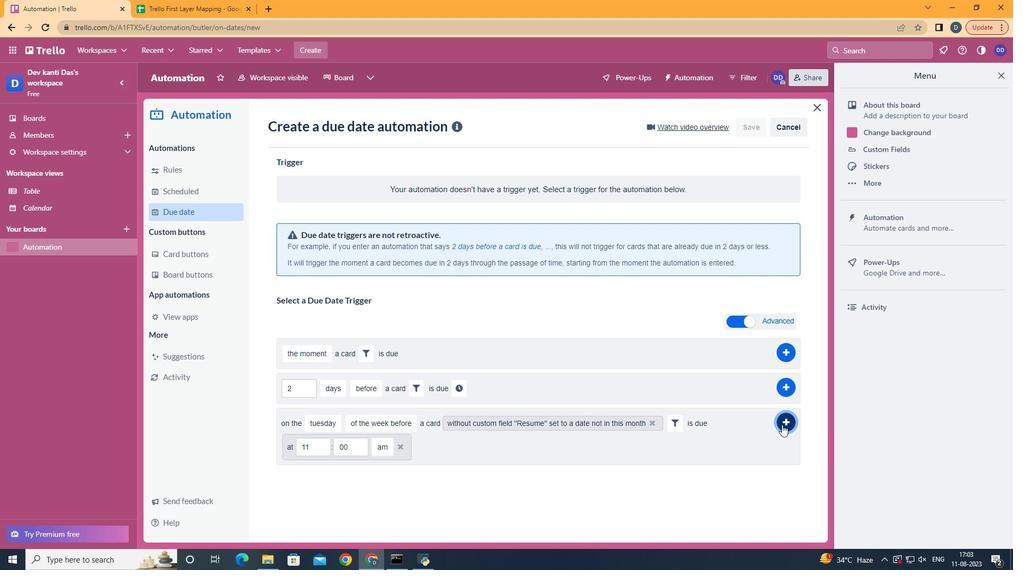 
Action: Mouse moved to (786, 427)
Screenshot: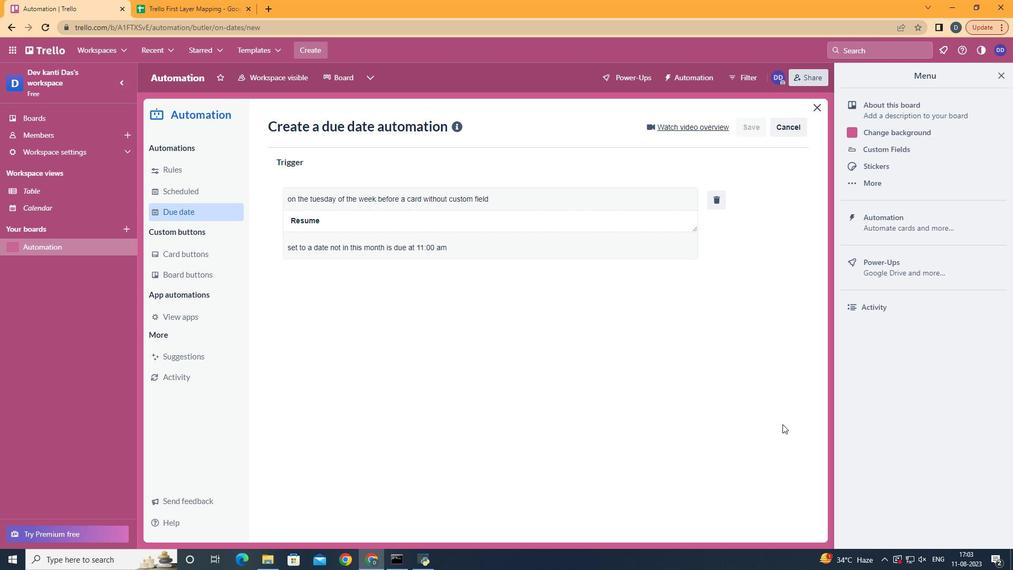 
